 Task: Create a sub task Design and Implement Solution for the task  Create a new event management system for a conference or trade show in the project AgileFalcon , assign it to team member softage.3@softage.net and update the status of the sub task to  At Risk , set the priority of the sub task to Medium
Action: Mouse moved to (61, 381)
Screenshot: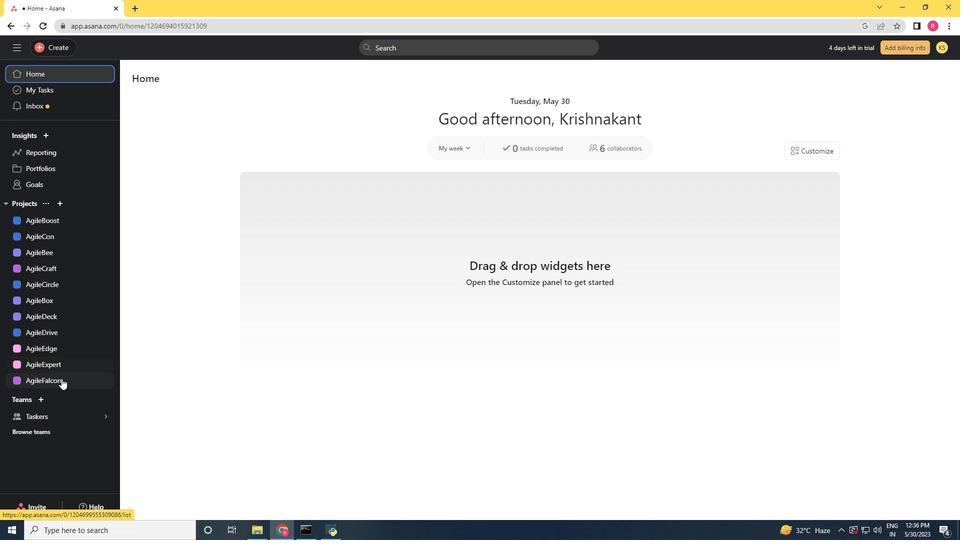 
Action: Mouse pressed left at (61, 381)
Screenshot: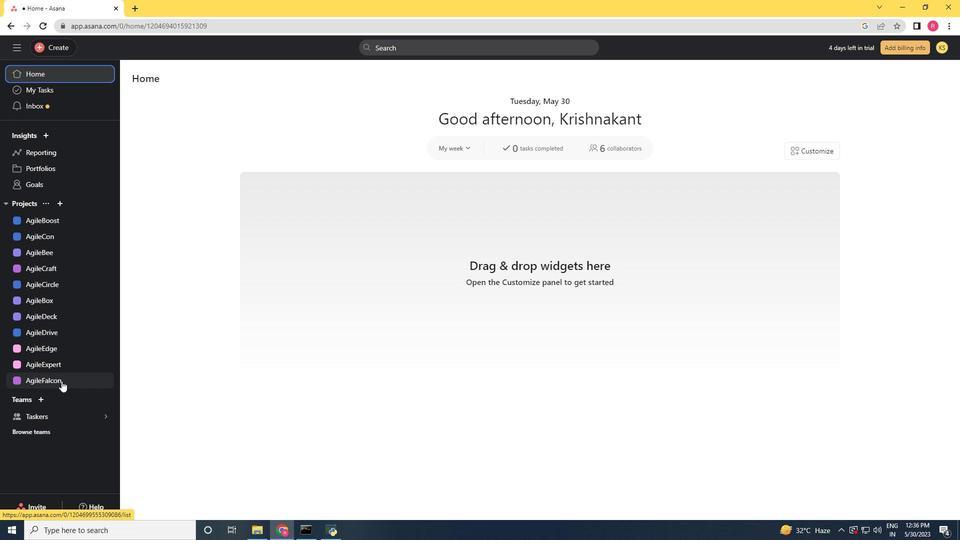 
Action: Mouse moved to (482, 283)
Screenshot: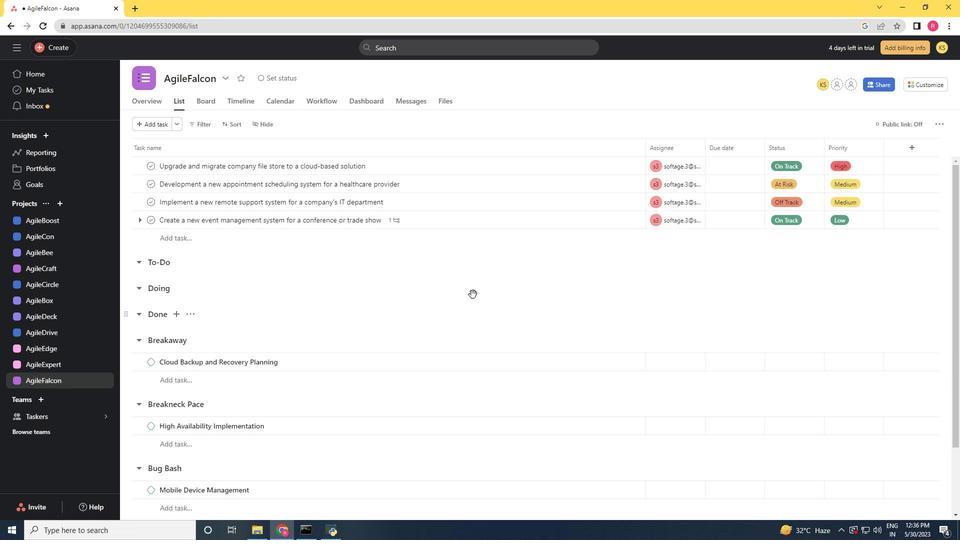 
Action: Mouse scrolled (482, 282) with delta (0, 0)
Screenshot: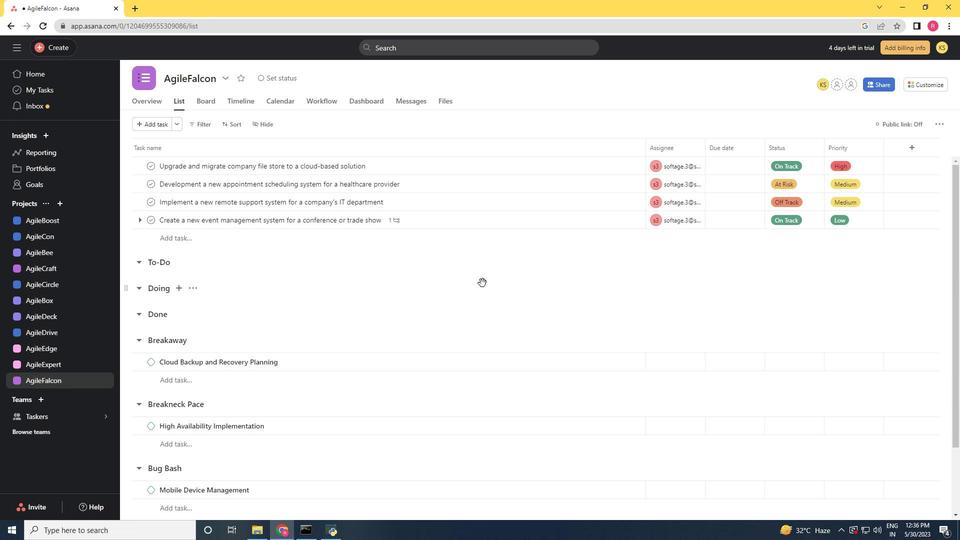 
Action: Mouse scrolled (482, 282) with delta (0, 0)
Screenshot: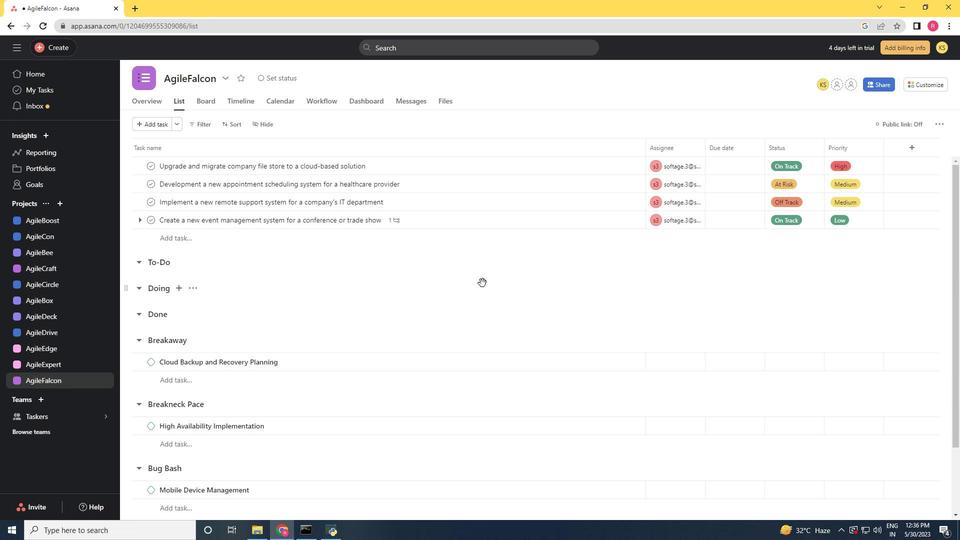 
Action: Mouse moved to (494, 245)
Screenshot: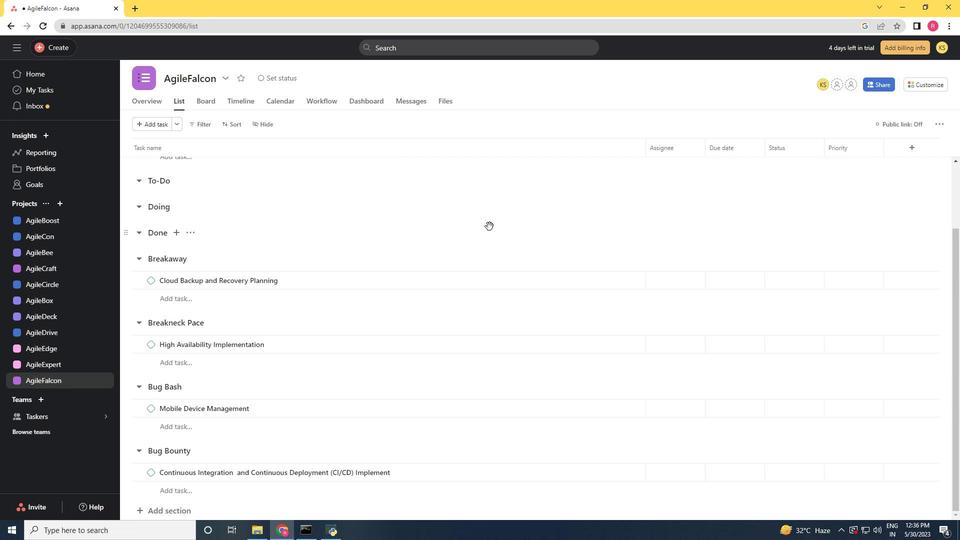 
Action: Mouse scrolled (494, 245) with delta (0, 0)
Screenshot: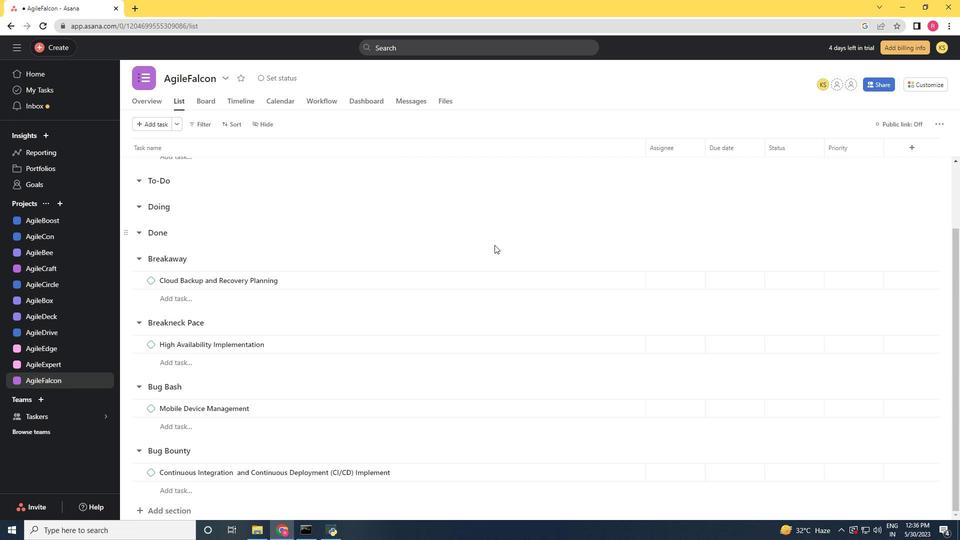 
Action: Mouse scrolled (494, 245) with delta (0, 0)
Screenshot: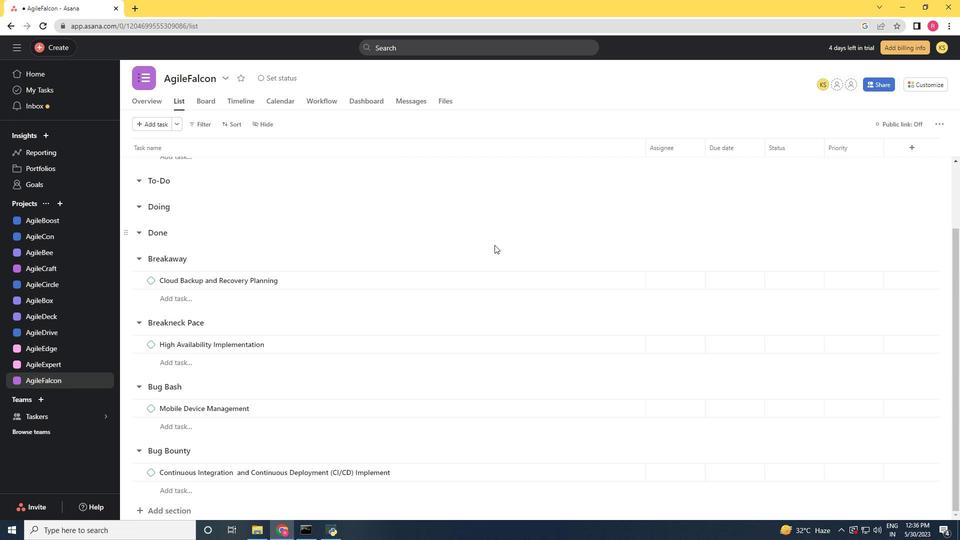 
Action: Mouse scrolled (494, 245) with delta (0, 0)
Screenshot: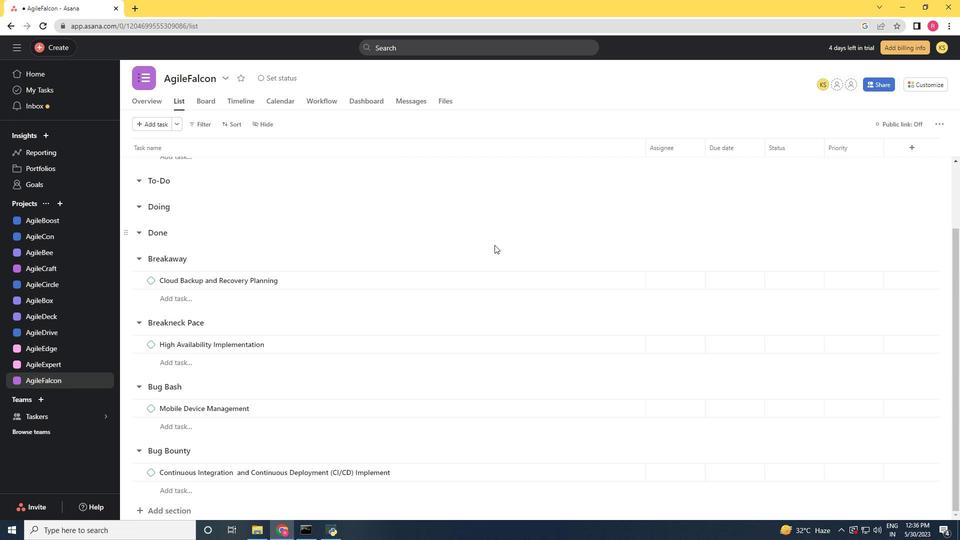 
Action: Mouse moved to (478, 221)
Screenshot: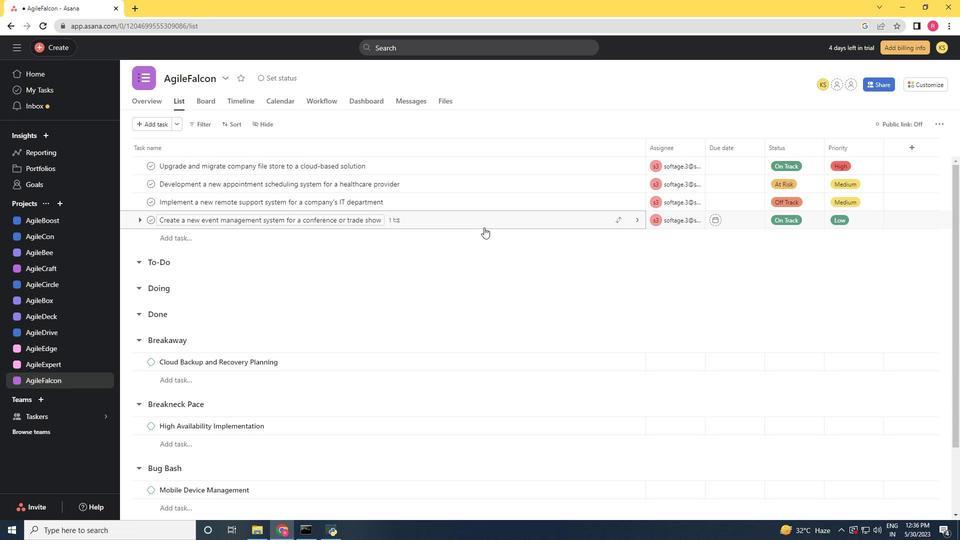 
Action: Mouse pressed left at (478, 221)
Screenshot: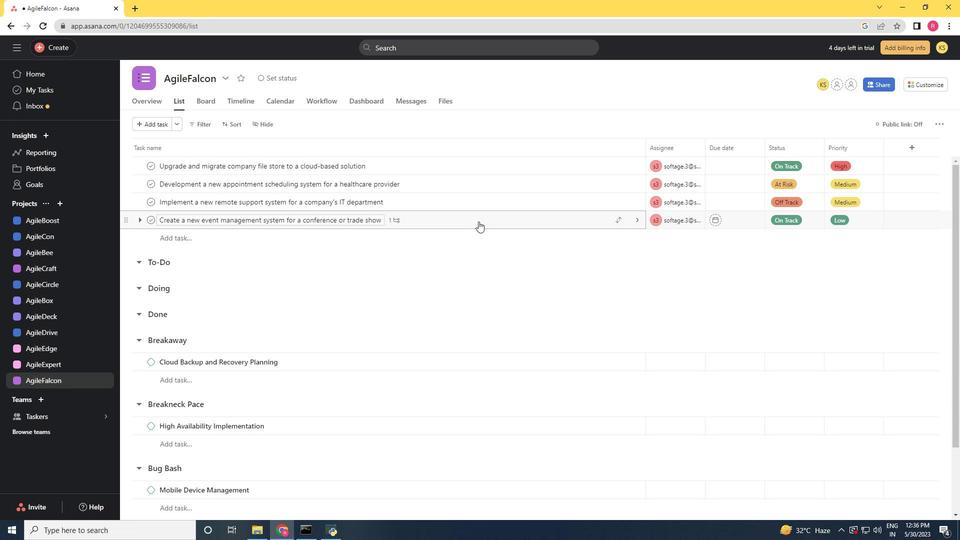 
Action: Mouse moved to (733, 308)
Screenshot: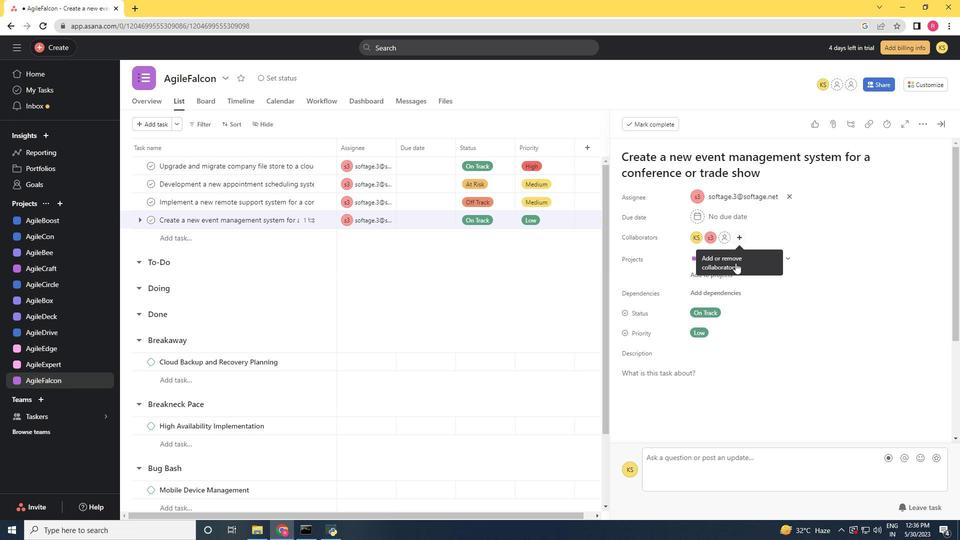 
Action: Mouse scrolled (733, 308) with delta (0, 0)
Screenshot: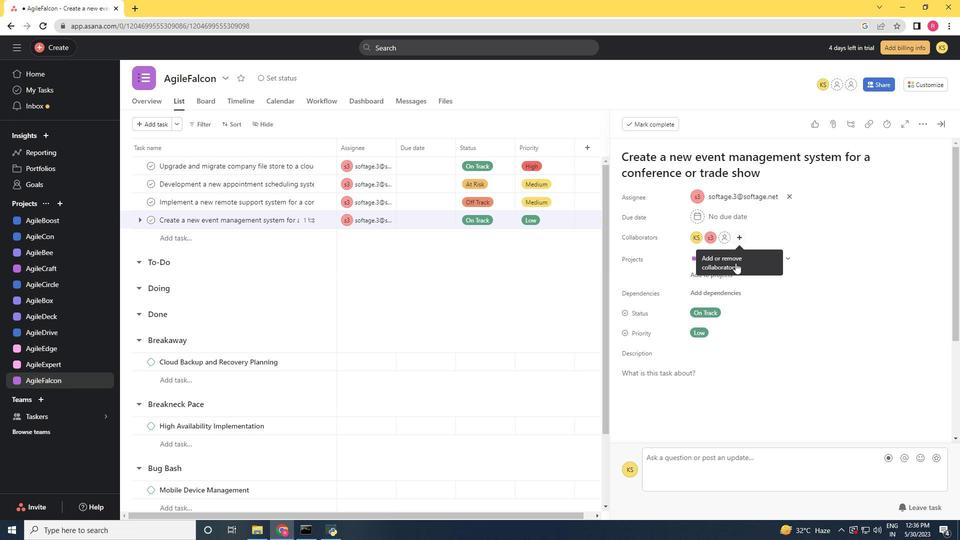 
Action: Mouse moved to (731, 317)
Screenshot: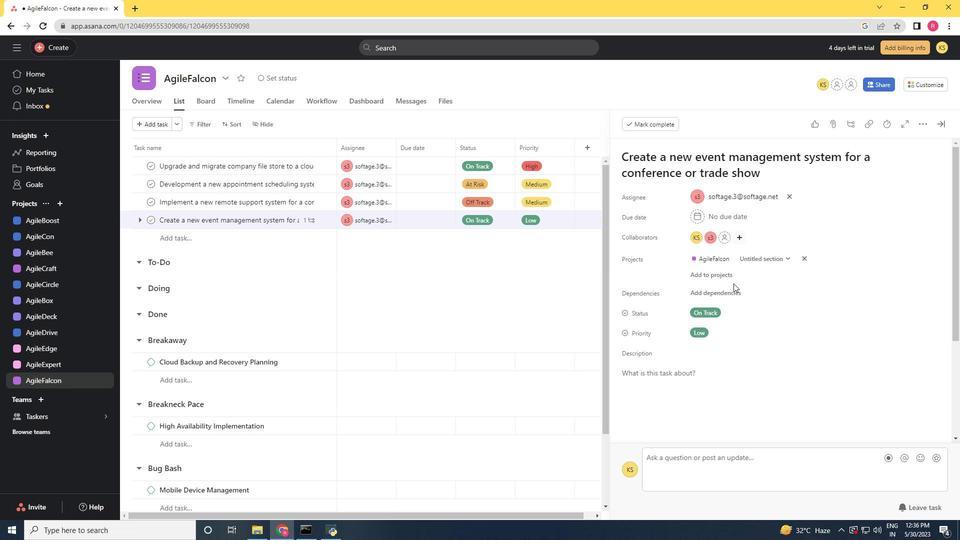 
Action: Mouse scrolled (731, 317) with delta (0, 0)
Screenshot: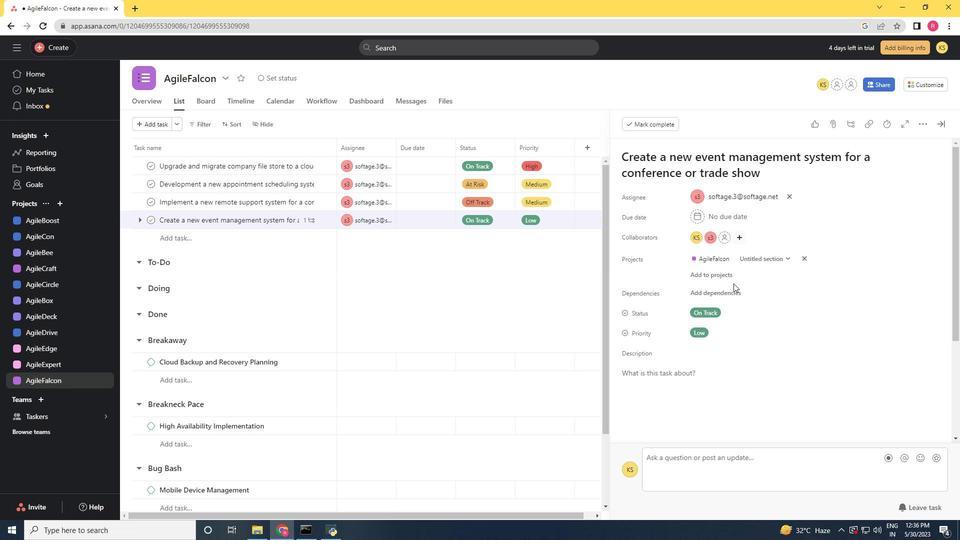 
Action: Mouse moved to (731, 320)
Screenshot: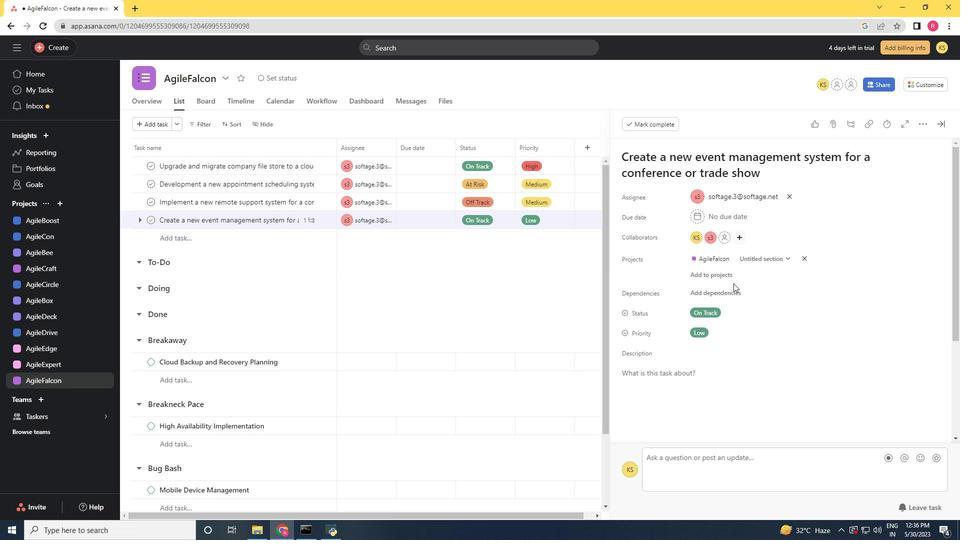
Action: Mouse scrolled (731, 320) with delta (0, 0)
Screenshot: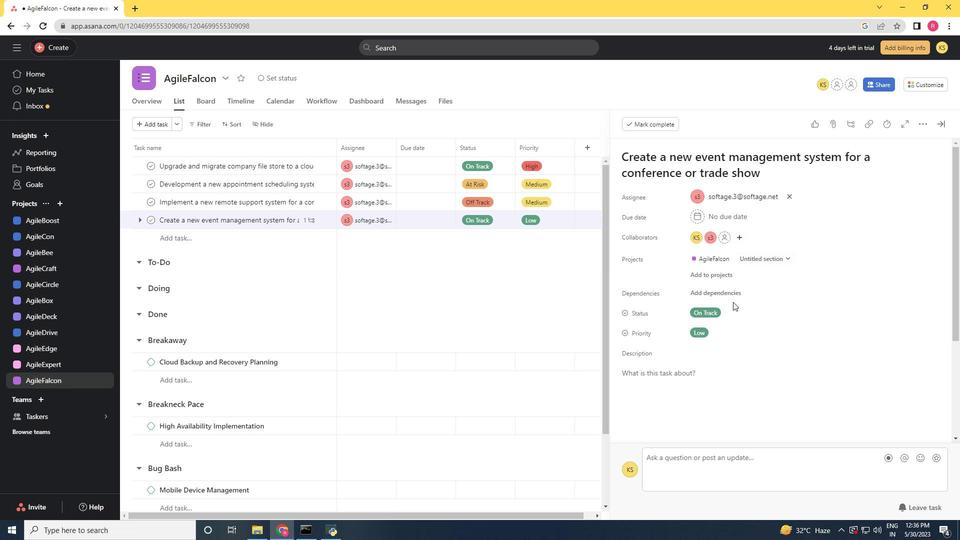 
Action: Mouse moved to (731, 322)
Screenshot: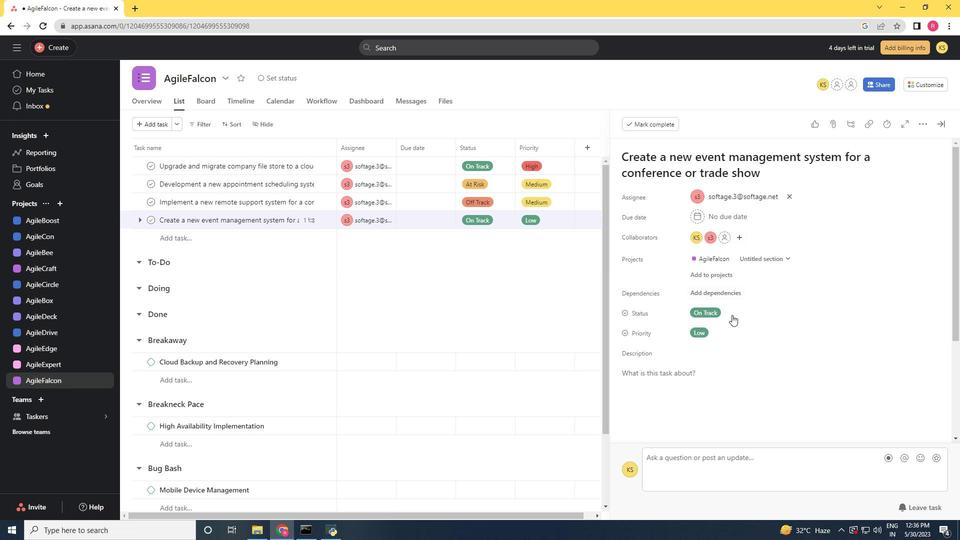 
Action: Mouse scrolled (731, 322) with delta (0, 0)
Screenshot: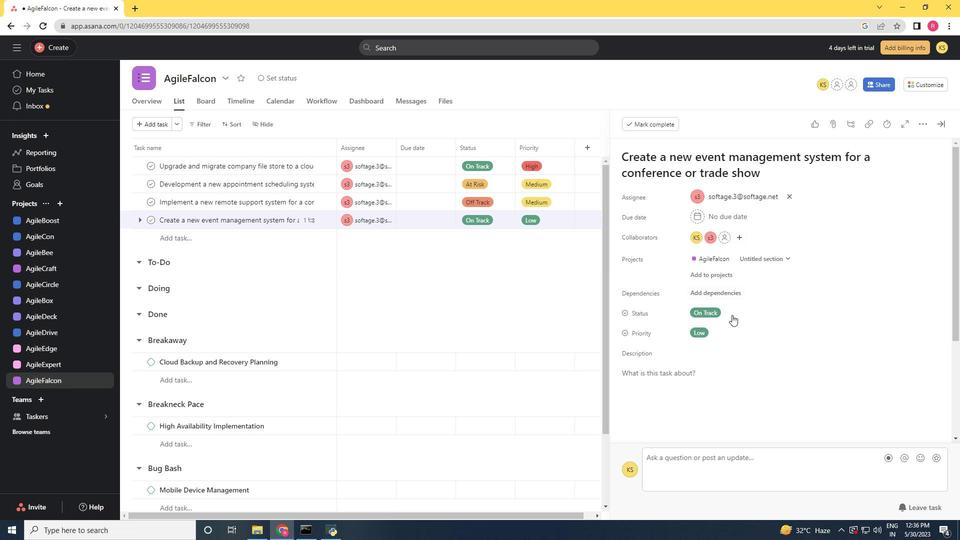 
Action: Mouse moved to (648, 358)
Screenshot: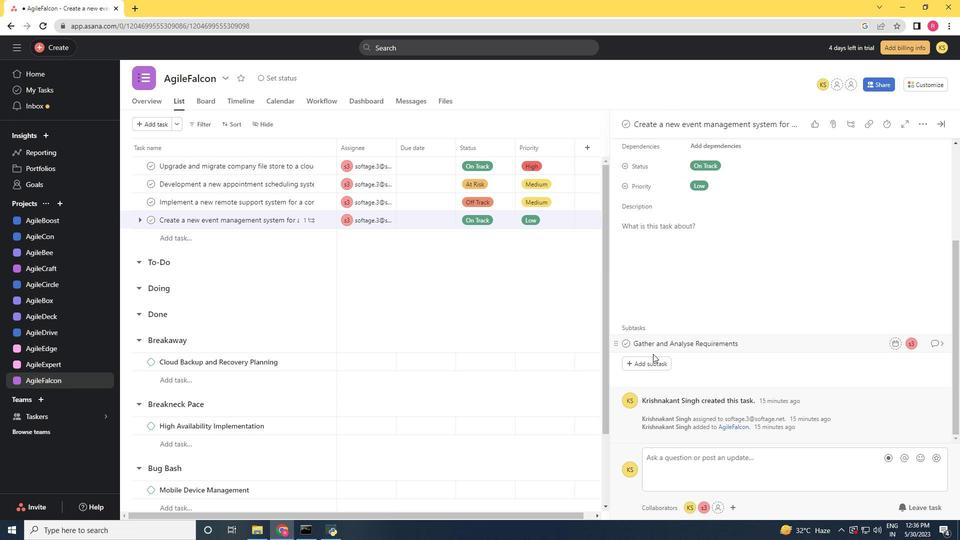 
Action: Mouse pressed left at (648, 358)
Screenshot: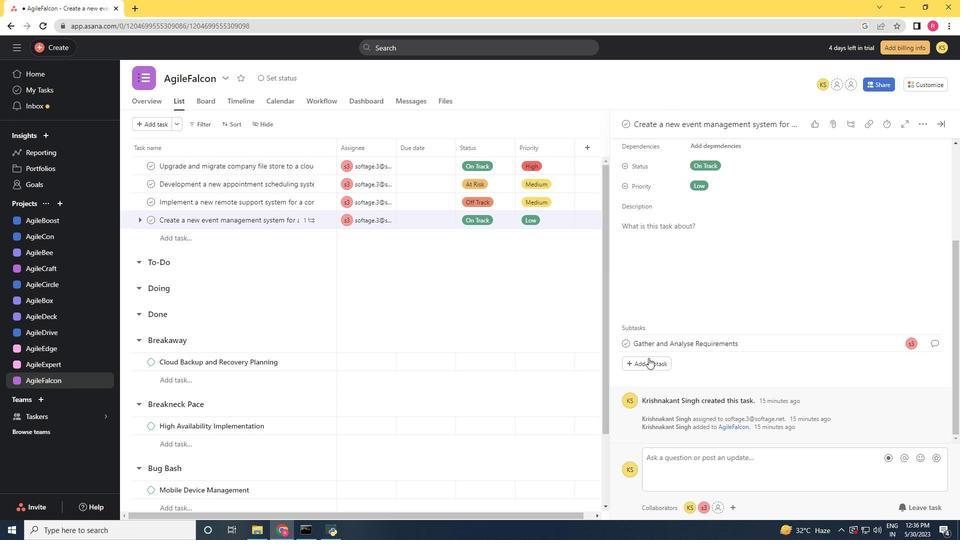 
Action: Mouse moved to (648, 358)
Screenshot: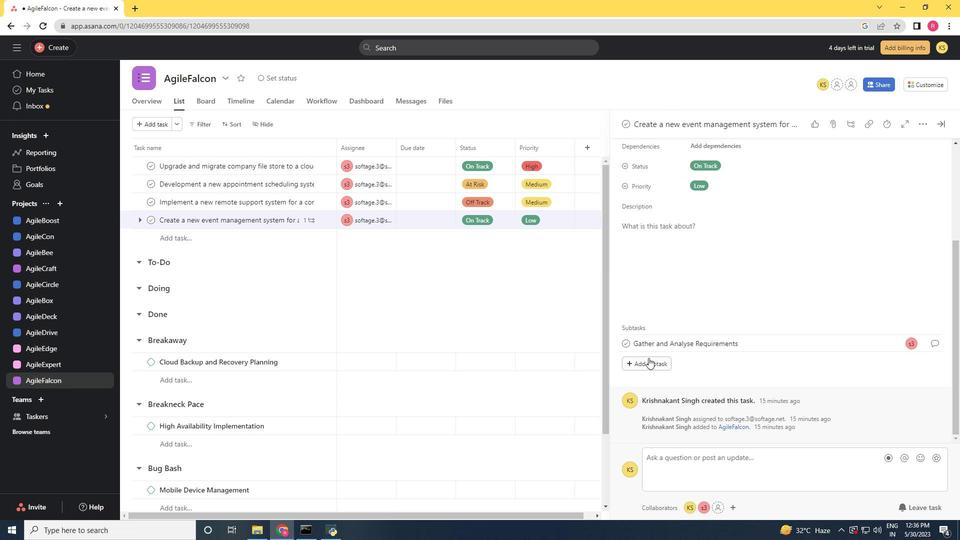 
Action: Key pressed <Key.shift>Design<Key.space>and<Key.space>implement<Key.space><Key.shift>Solution<Key.space>
Screenshot: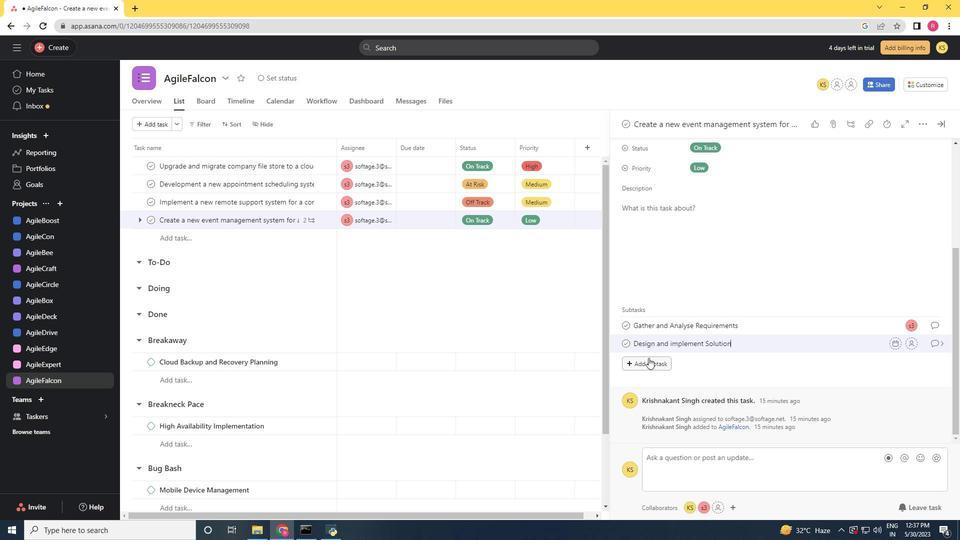 
Action: Mouse moved to (906, 343)
Screenshot: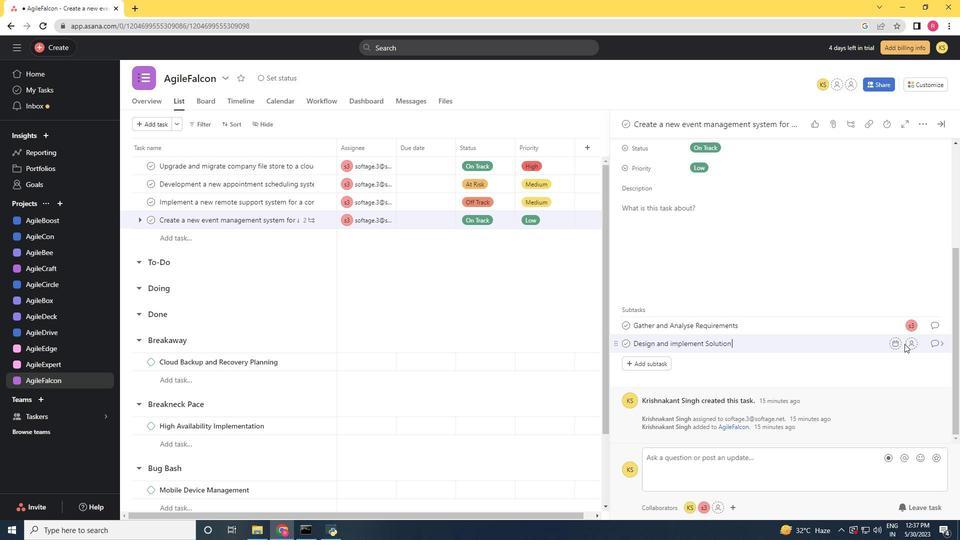 
Action: Mouse pressed left at (906, 343)
Screenshot: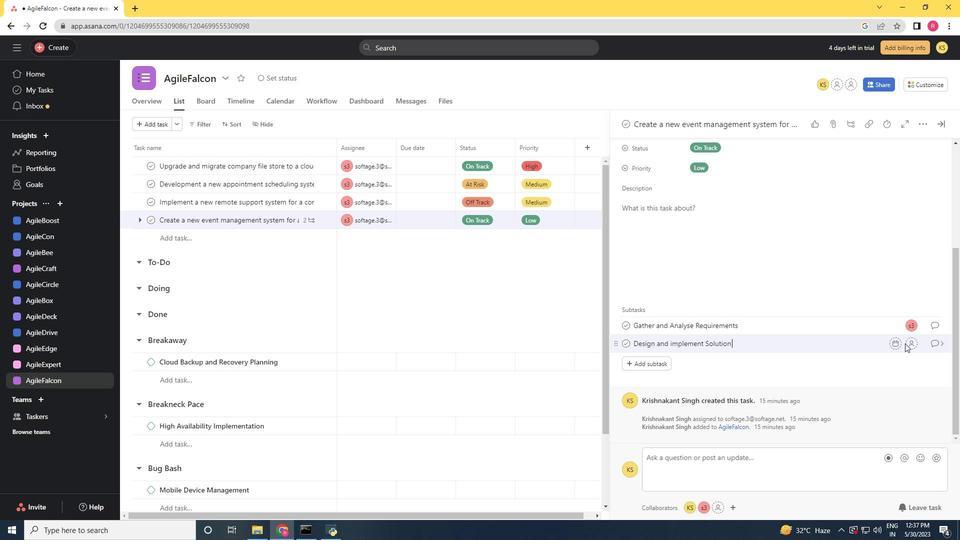 
Action: Key pressed sogate<Key.backspace><Key.backspace><Key.backspace><Key.backspace>ftage.3<Key.shift>@softage.net
Screenshot: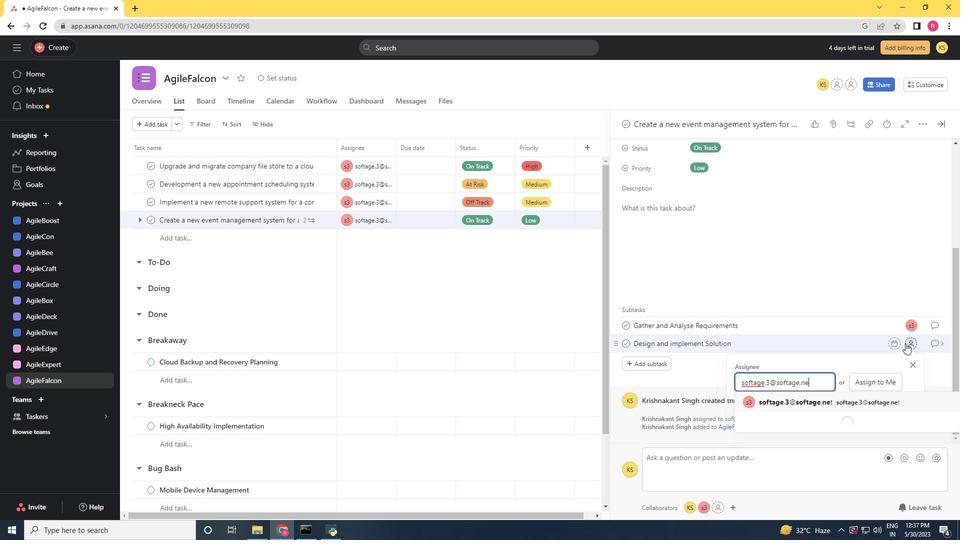 
Action: Mouse moved to (817, 406)
Screenshot: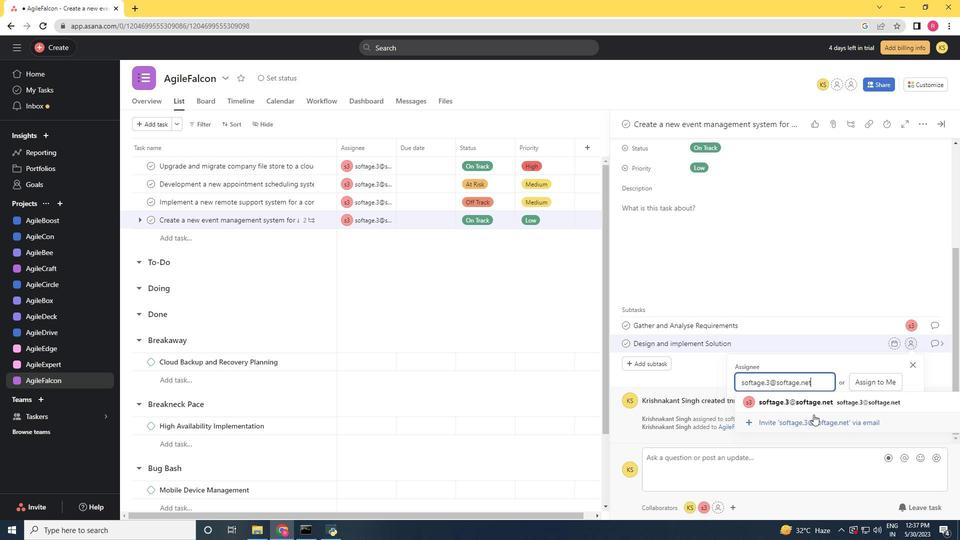 
Action: Mouse pressed left at (817, 406)
Screenshot: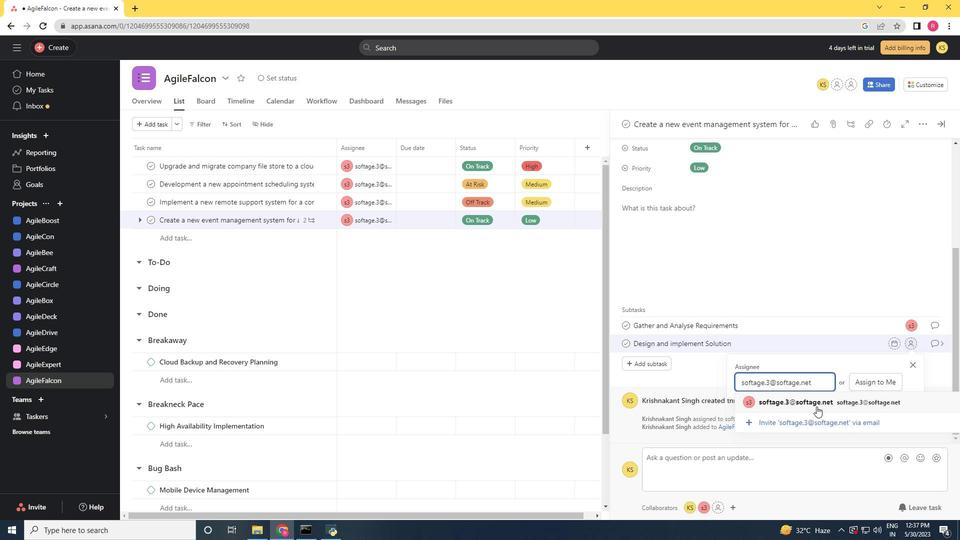 
Action: Mouse moved to (937, 342)
Screenshot: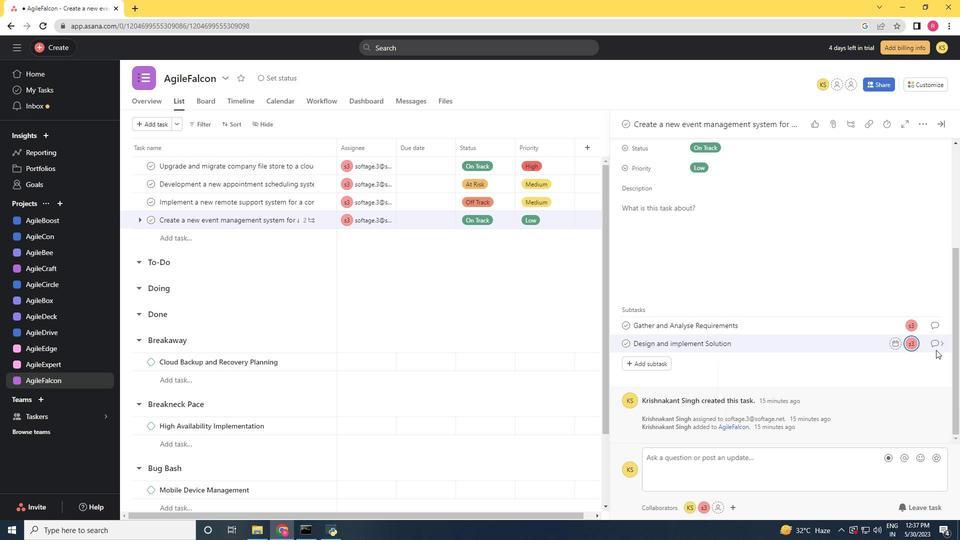 
Action: Mouse pressed left at (937, 342)
Screenshot: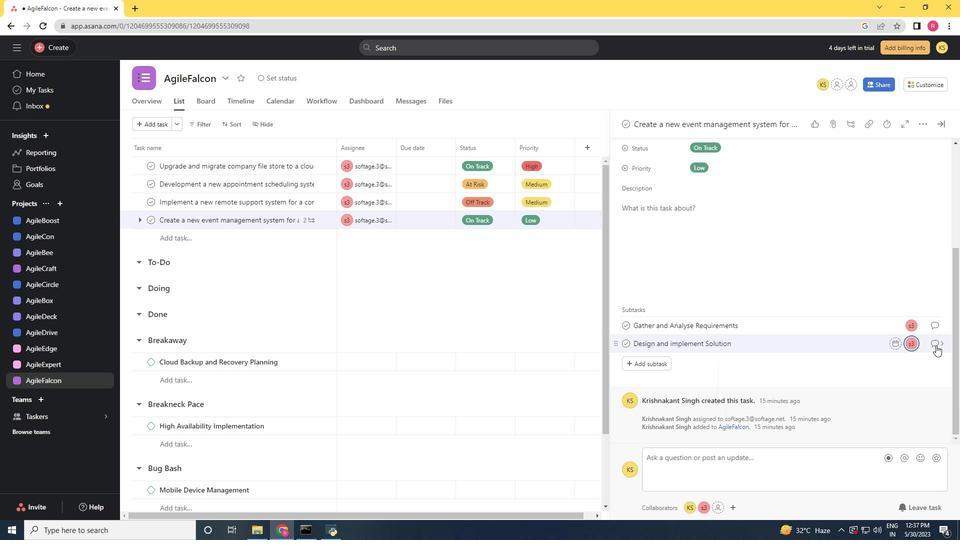 
Action: Mouse moved to (657, 286)
Screenshot: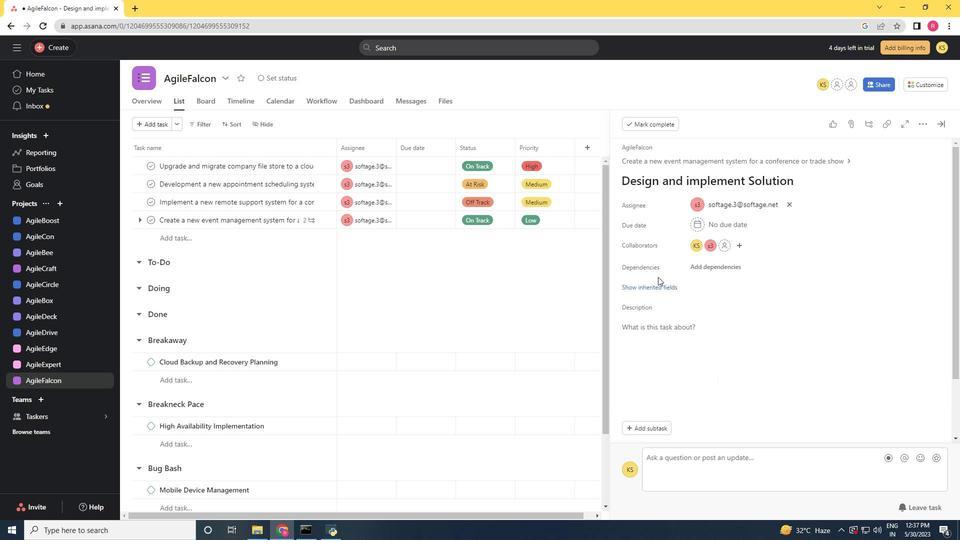 
Action: Mouse pressed left at (657, 286)
Screenshot: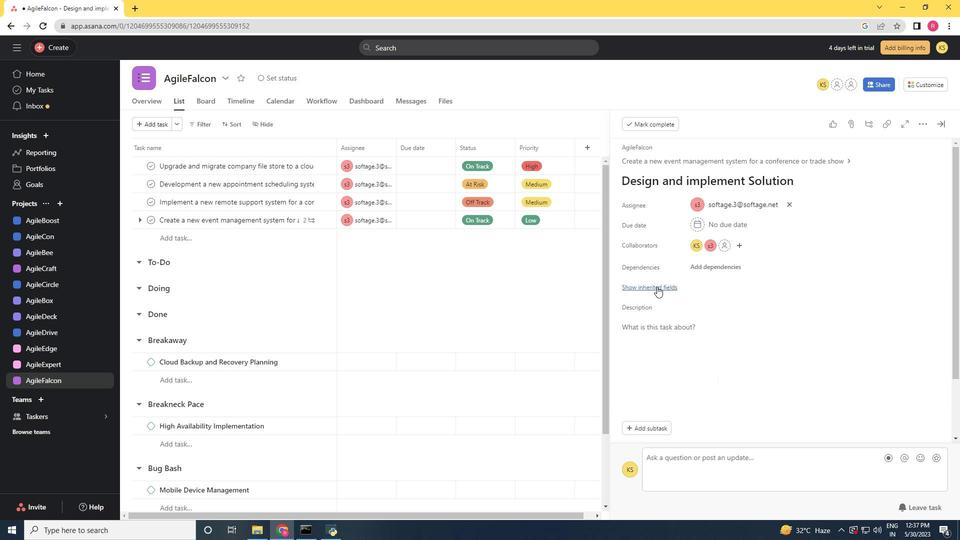 
Action: Mouse moved to (700, 309)
Screenshot: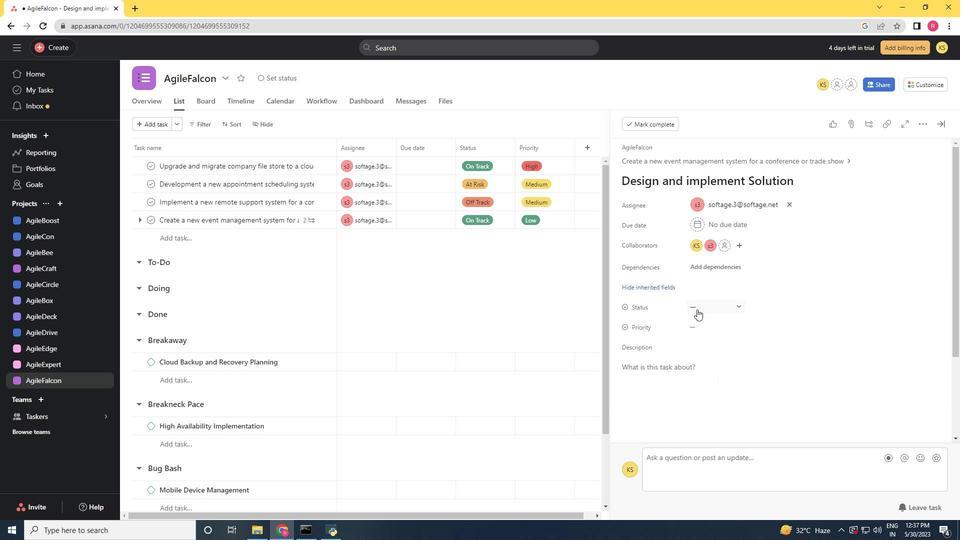 
Action: Mouse pressed left at (700, 309)
Screenshot: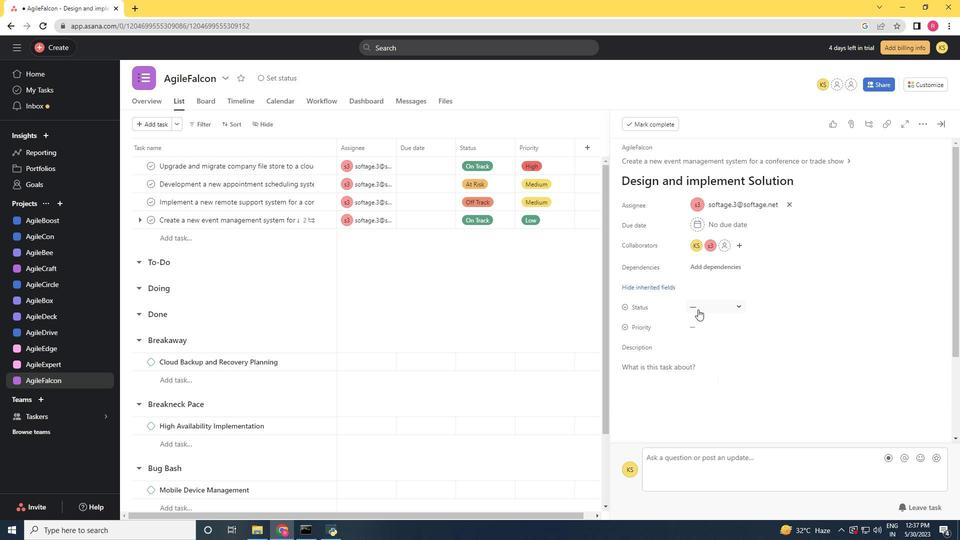 
Action: Mouse moved to (731, 373)
Screenshot: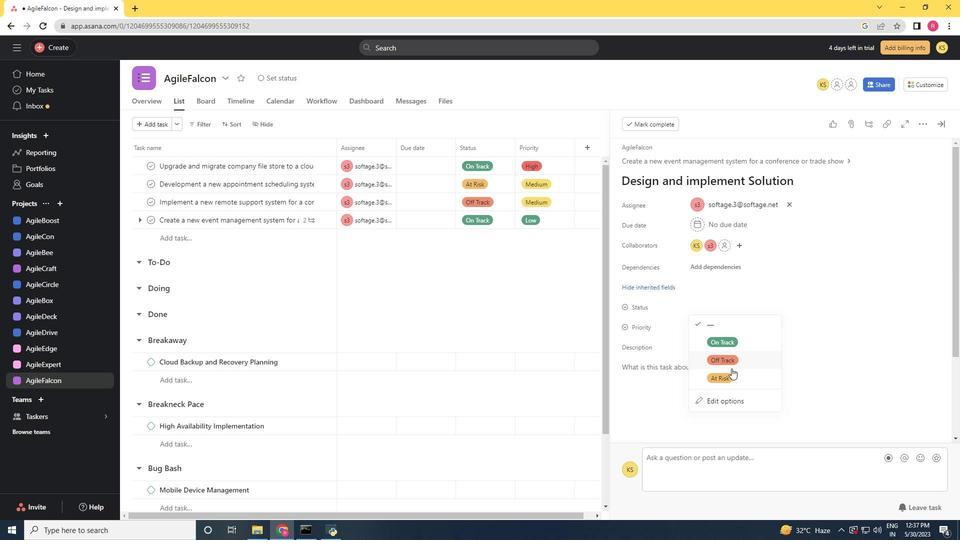 
Action: Mouse pressed left at (731, 373)
Screenshot: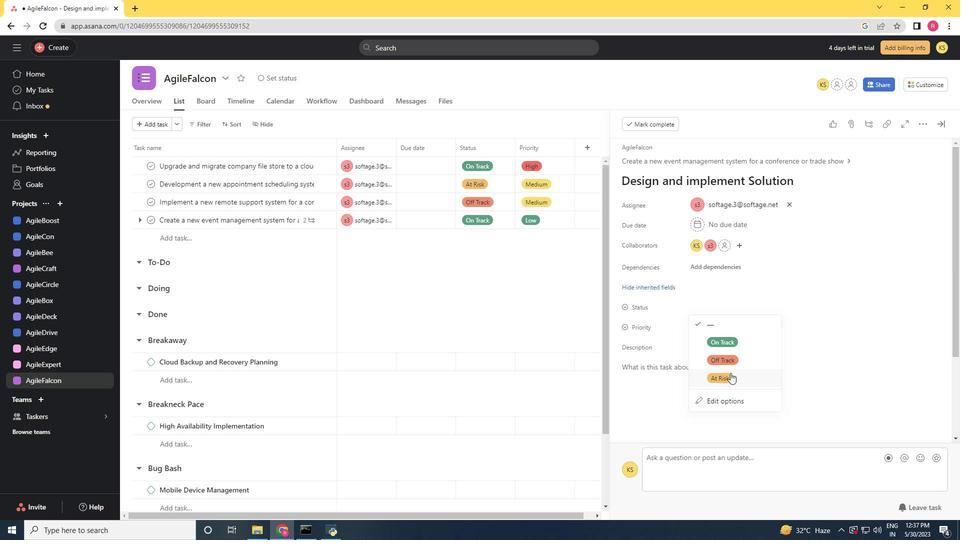 
Action: Mouse moved to (698, 326)
Screenshot: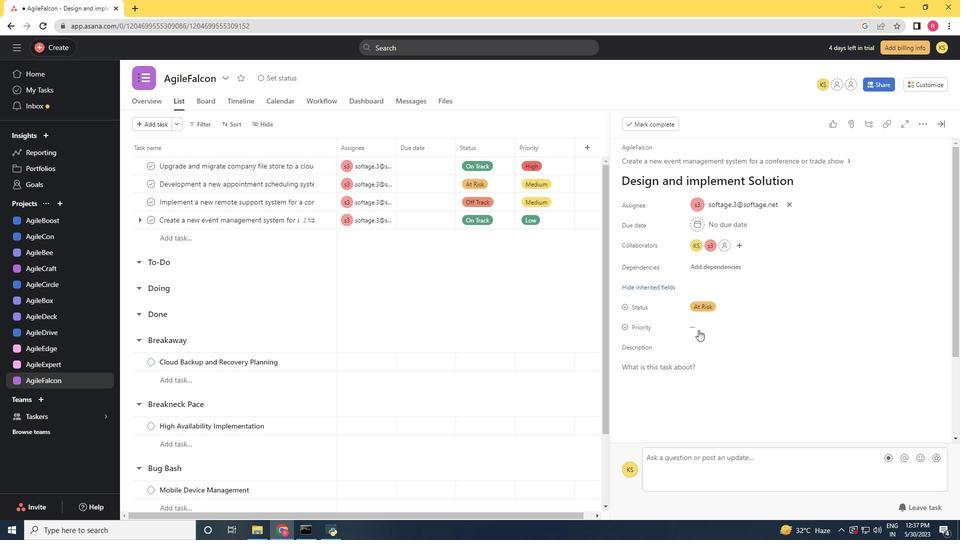 
Action: Mouse pressed left at (698, 326)
Screenshot: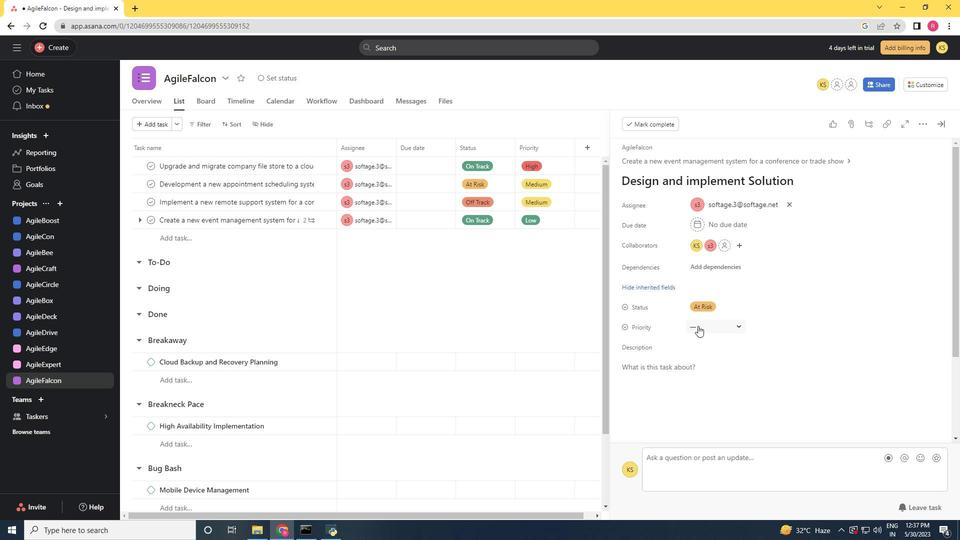 
Action: Mouse moved to (716, 377)
Screenshot: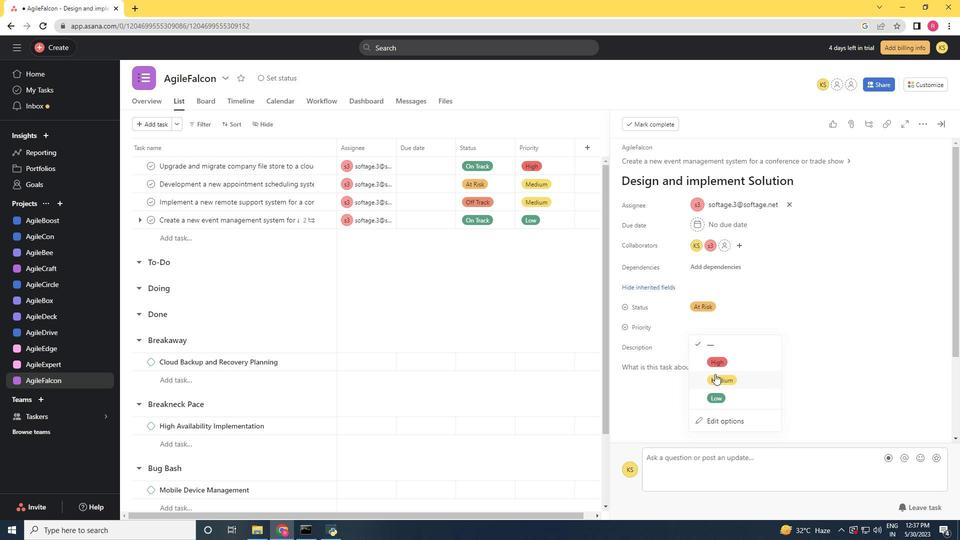 
Action: Mouse pressed left at (716, 377)
Screenshot: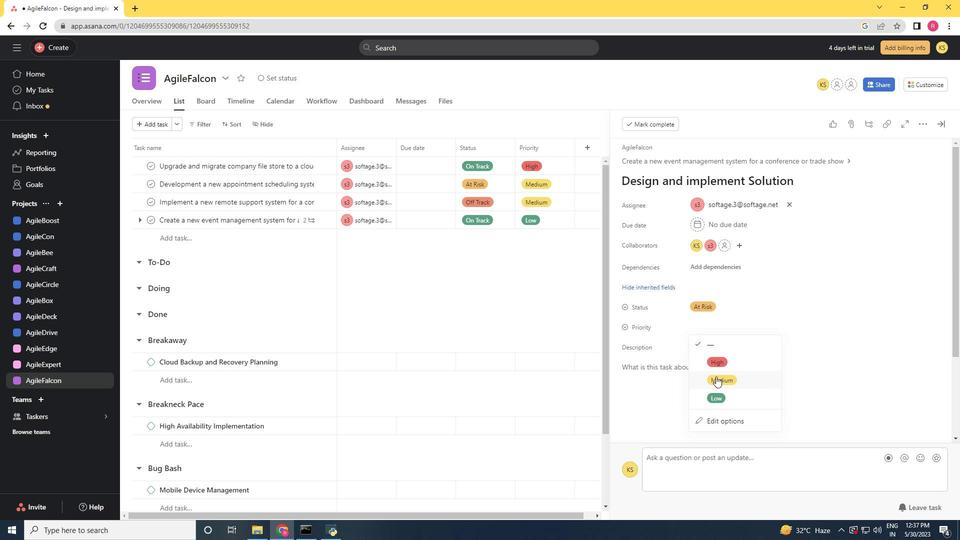 
